 Task: Create Issue Issue0000000162 in Backlog  in Scrum Project Project0000000033 in Jira. Create Issue Issue0000000163 in Backlog  in Scrum Project Project0000000033 in Jira. Create Issue Issue0000000164 in Backlog  in Scrum Project Project0000000033 in Jira. Create Issue Issue0000000165 in Backlog  in Scrum Project Project0000000033 in Jira. Create Issue Issue0000000166 in Backlog  in Scrum Project Project0000000034 in Jira
Action: Mouse moved to (321, 111)
Screenshot: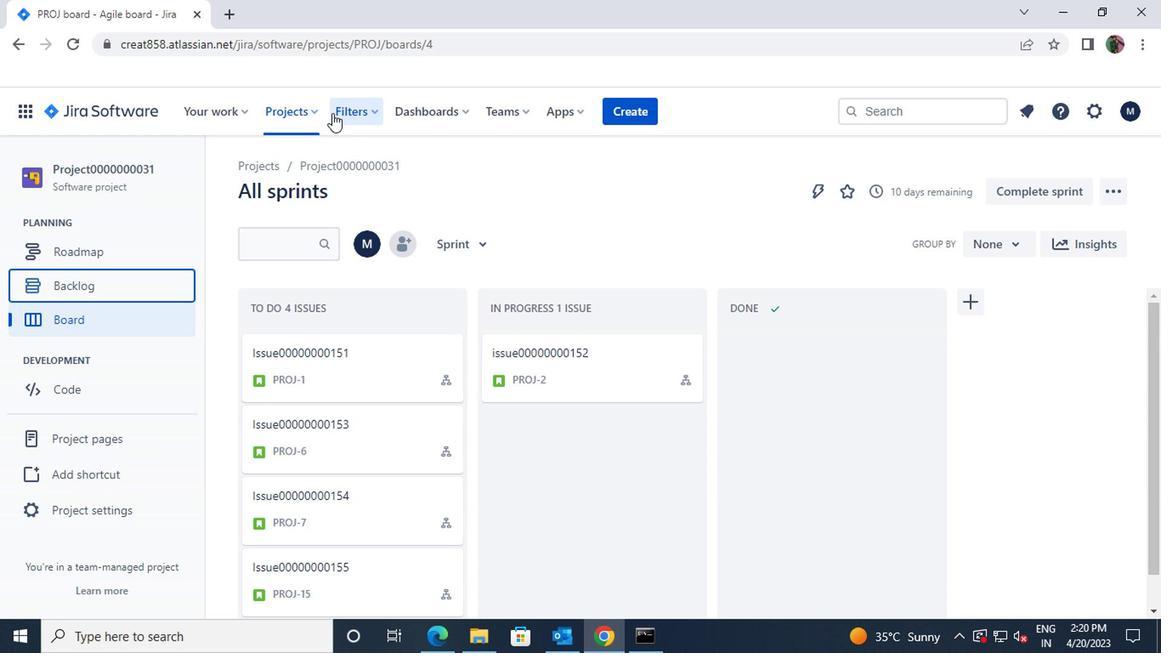 
Action: Mouse pressed left at (321, 111)
Screenshot: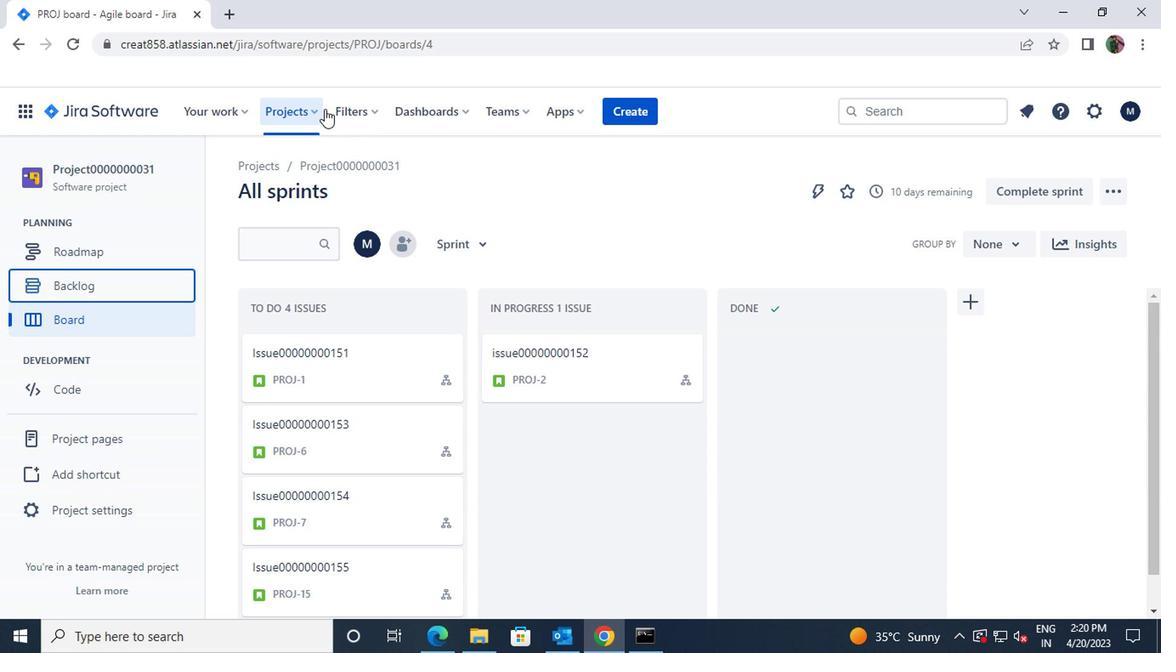 
Action: Mouse moved to (339, 229)
Screenshot: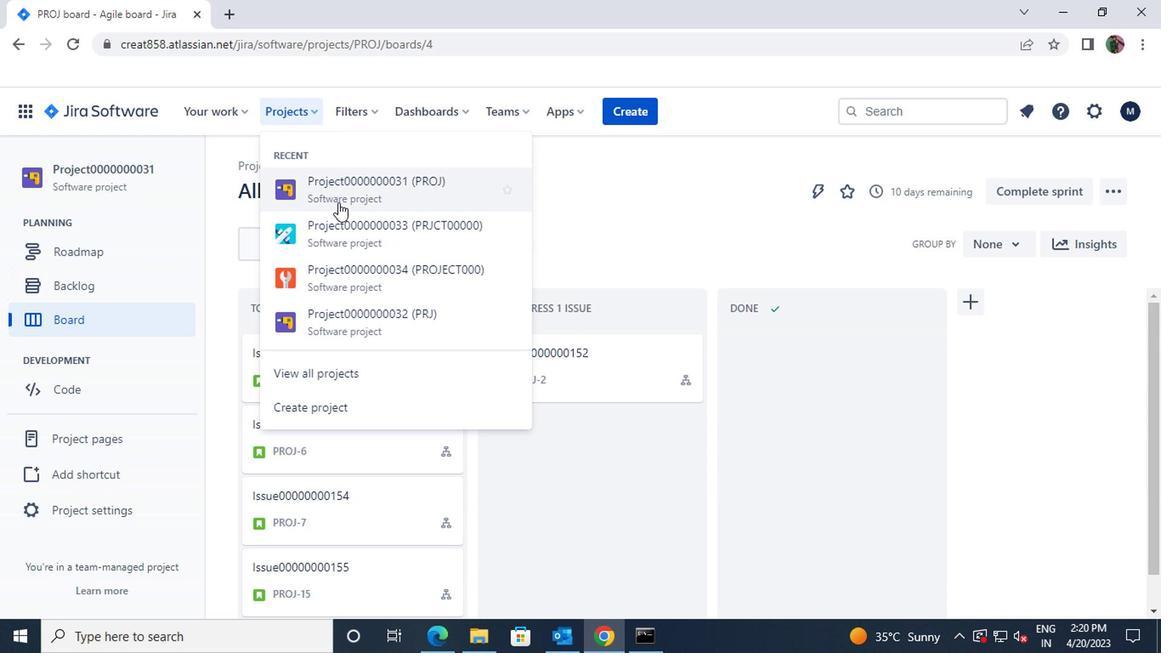 
Action: Mouse pressed left at (339, 229)
Screenshot: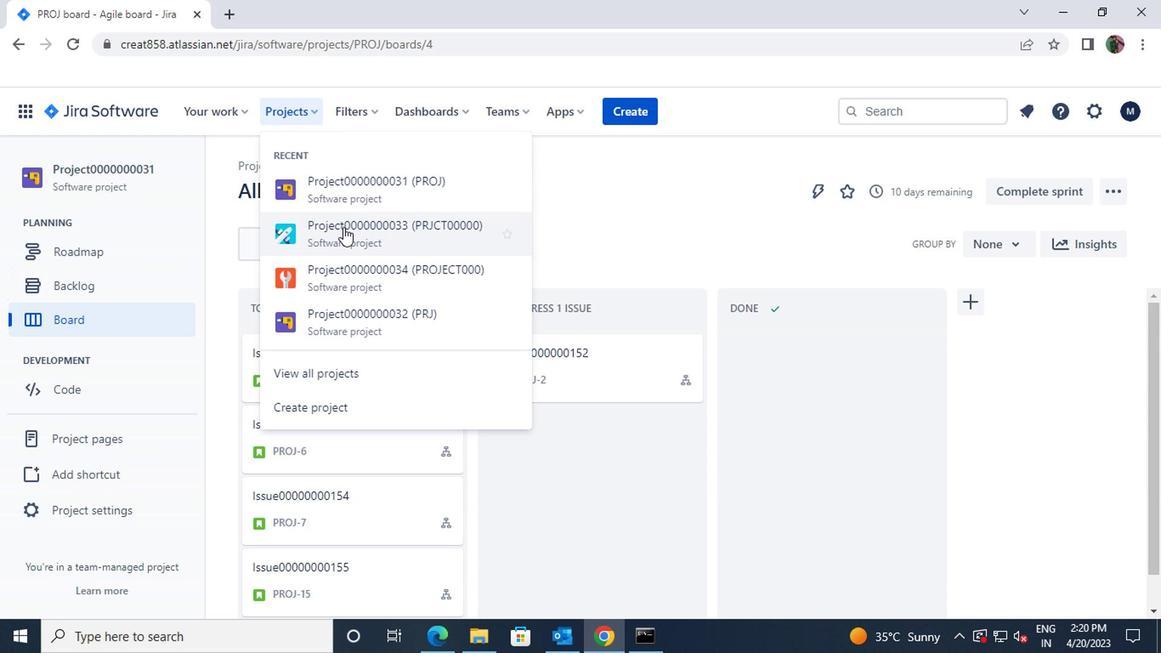 
Action: Mouse moved to (142, 280)
Screenshot: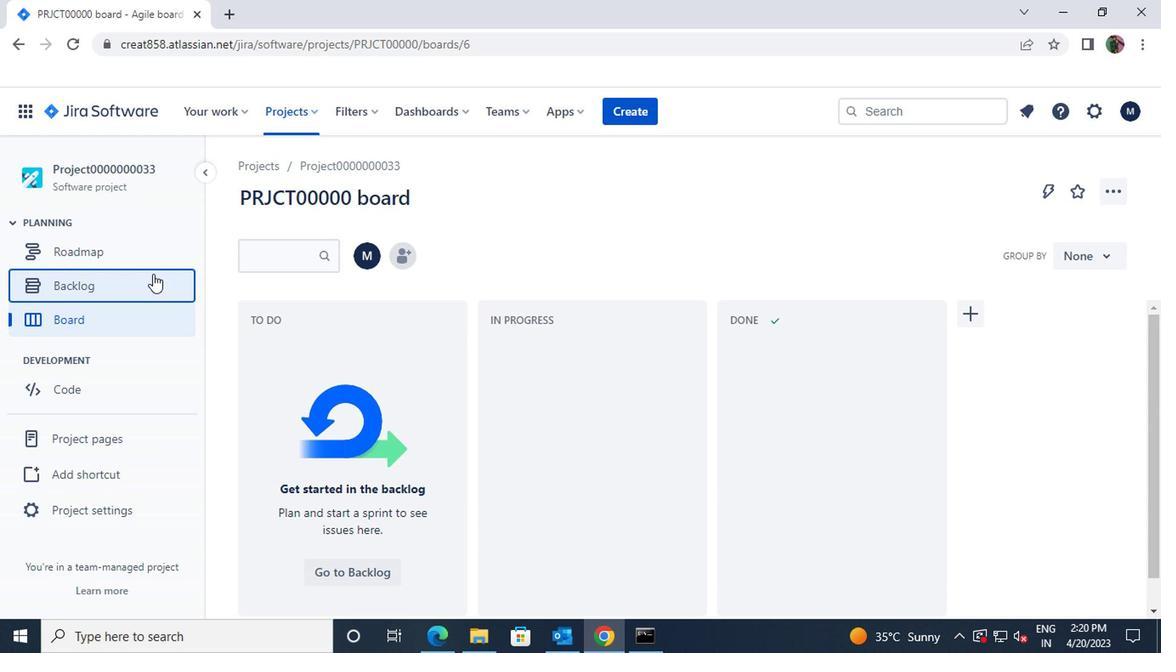 
Action: Mouse pressed left at (142, 280)
Screenshot: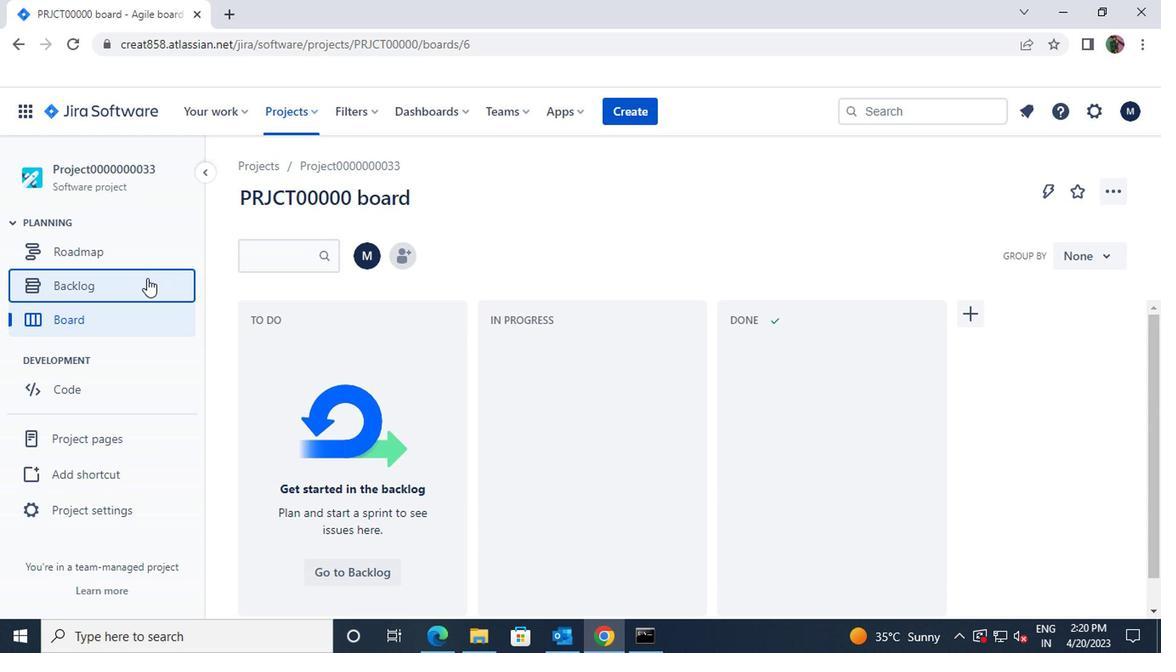 
Action: Mouse moved to (381, 399)
Screenshot: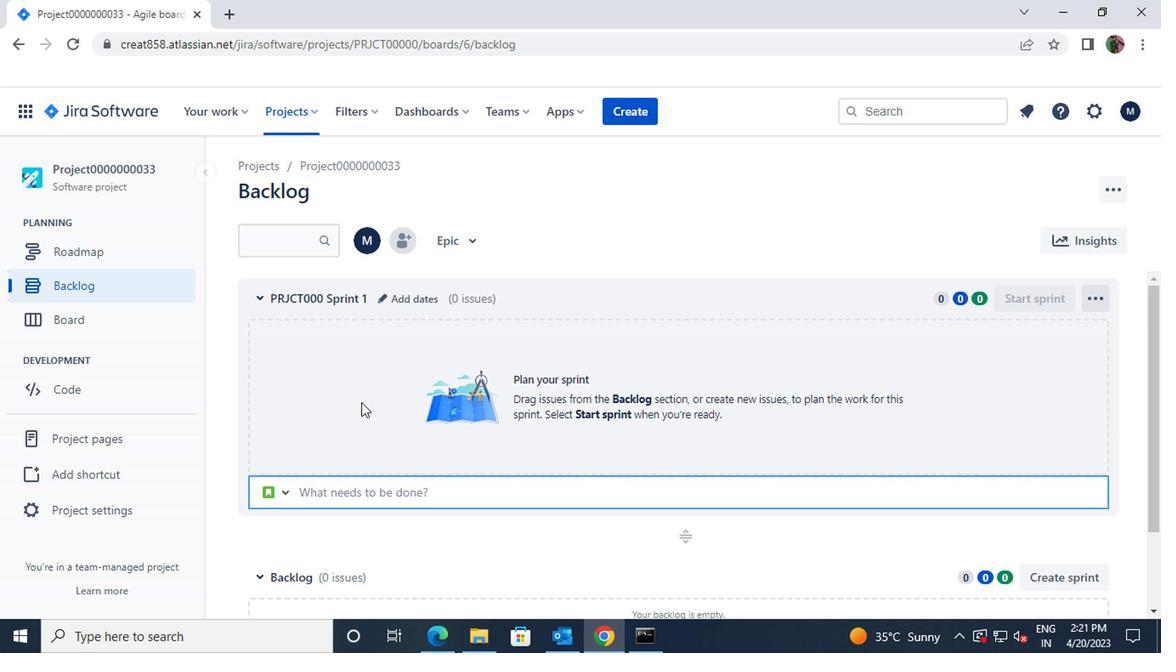 
Action: Mouse scrolled (381, 399) with delta (0, 0)
Screenshot: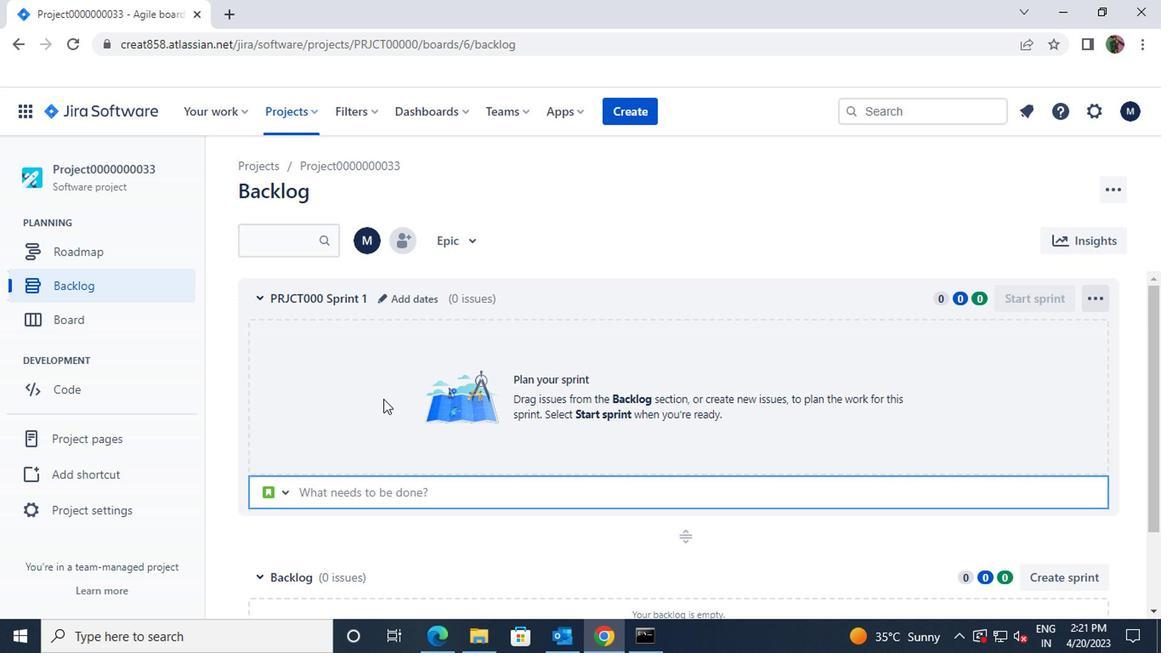 
Action: Mouse scrolled (381, 399) with delta (0, 0)
Screenshot: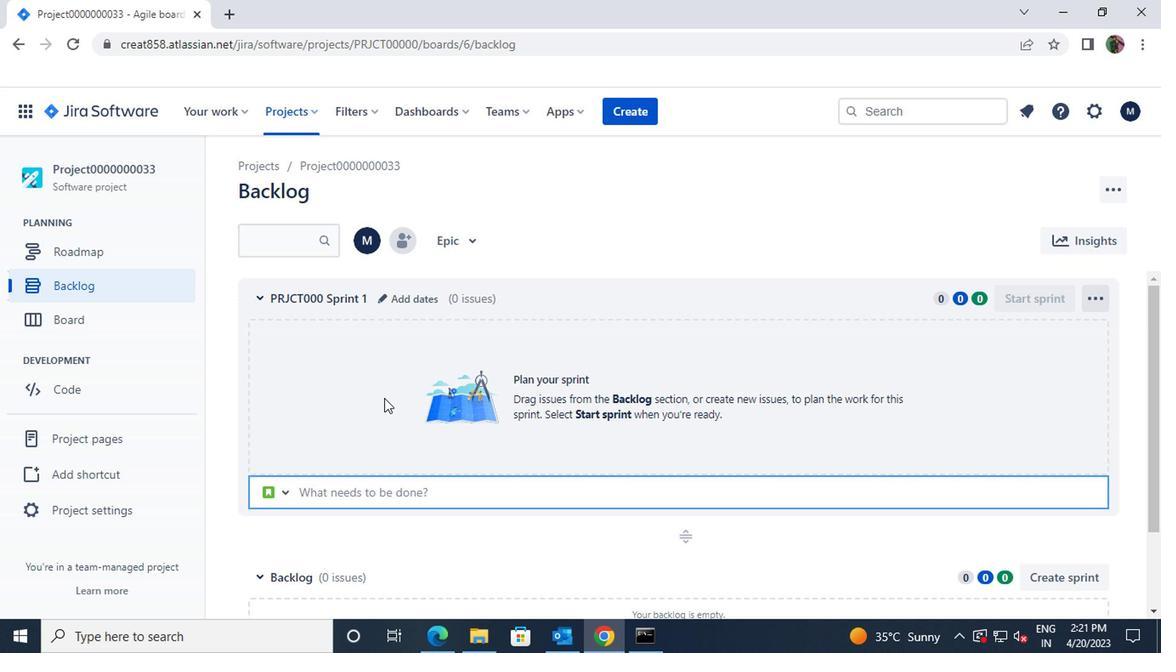 
Action: Mouse scrolled (381, 399) with delta (0, 0)
Screenshot: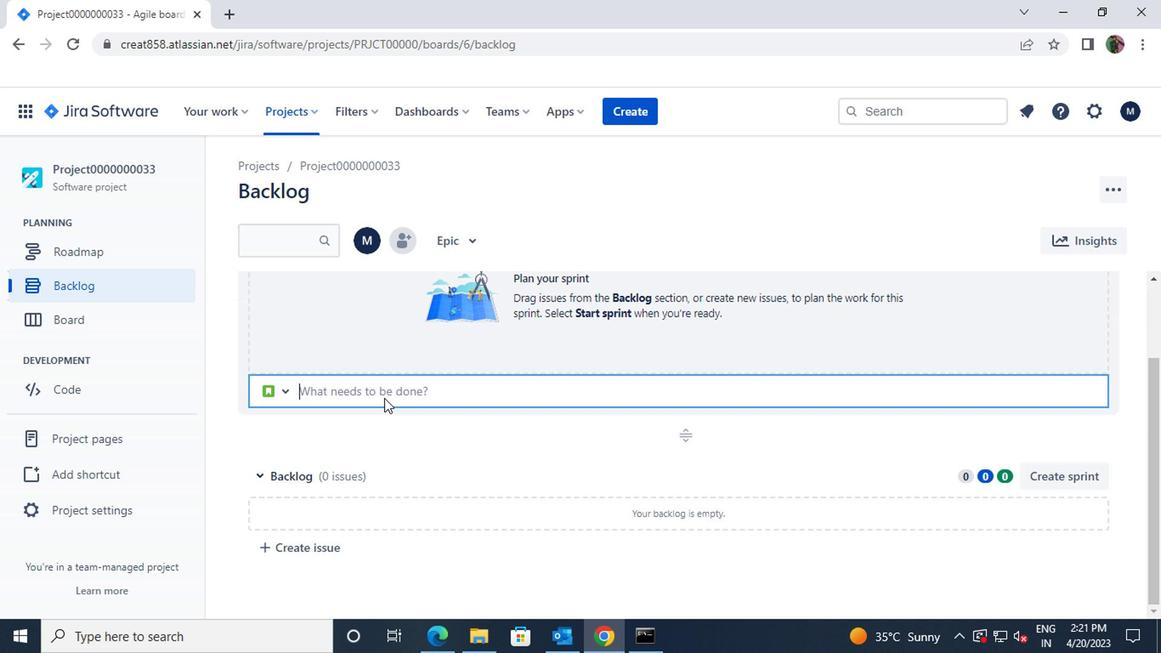 
Action: Mouse scrolled (381, 399) with delta (0, 0)
Screenshot: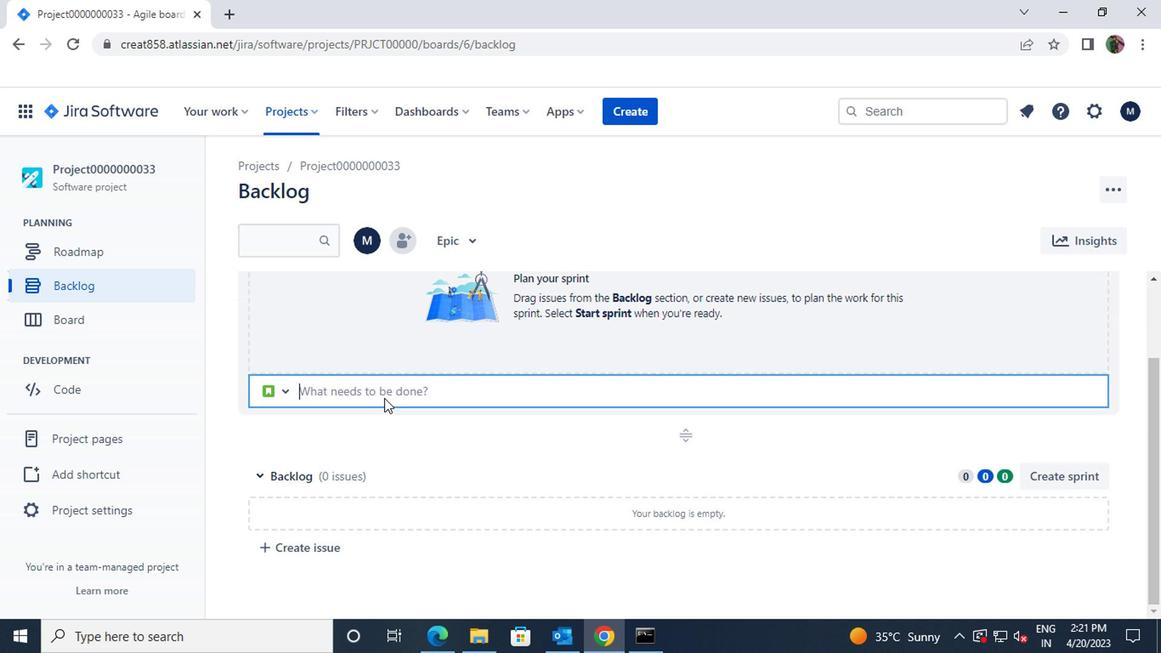 
Action: Mouse scrolled (381, 399) with delta (0, 0)
Screenshot: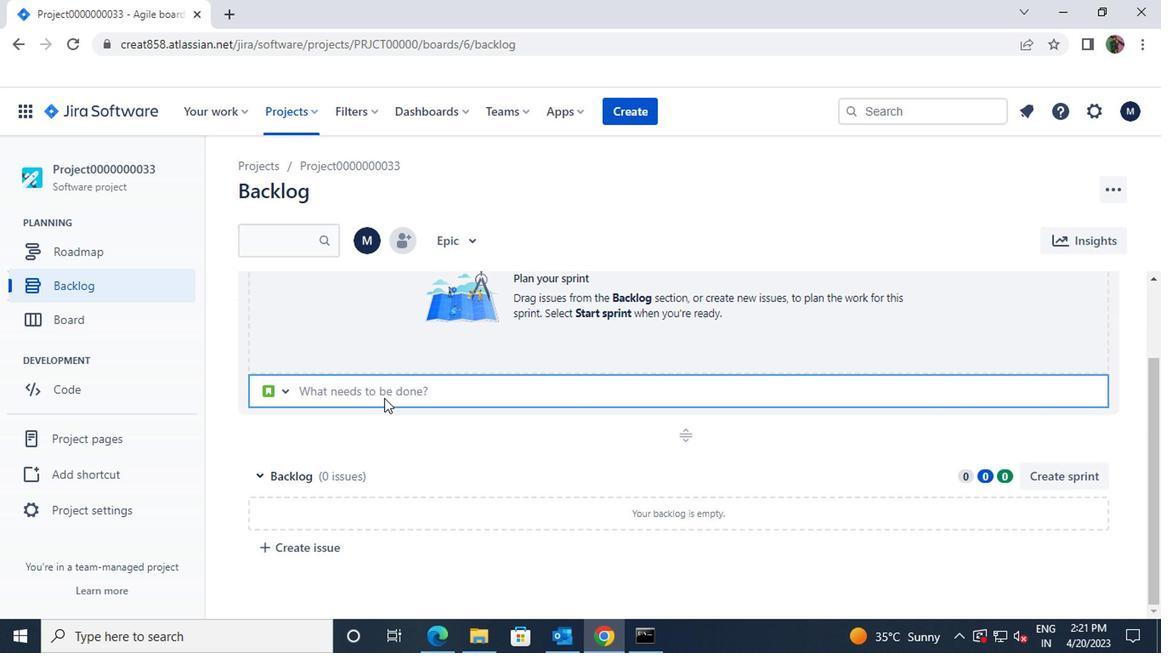 
Action: Mouse scrolled (381, 399) with delta (0, 0)
Screenshot: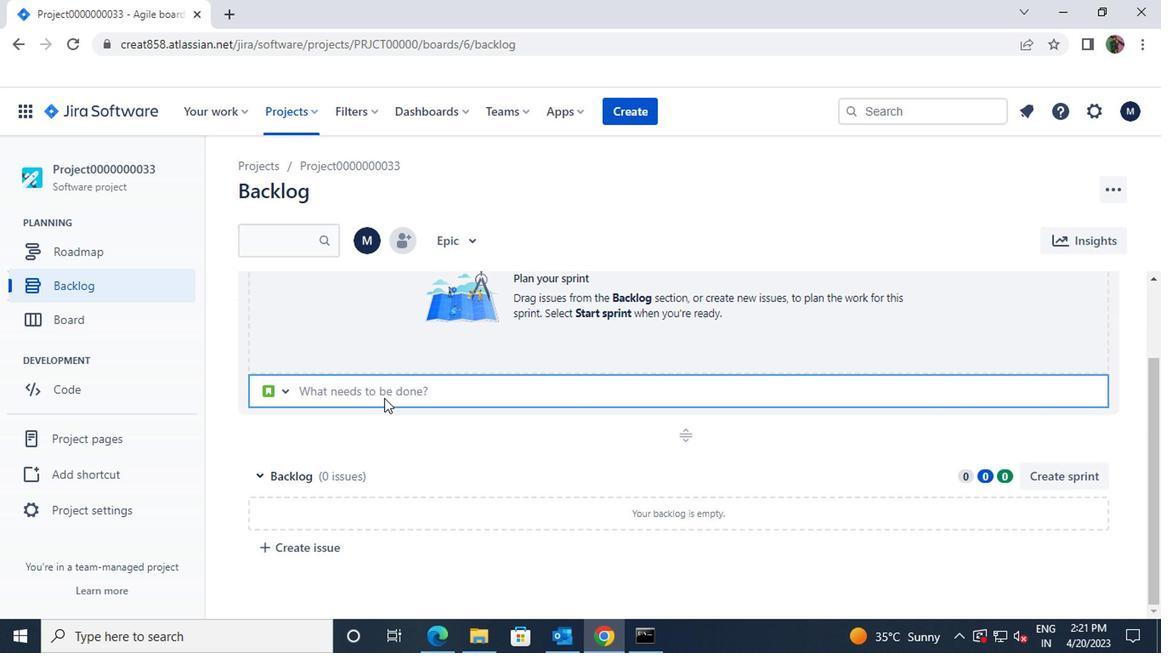 
Action: Mouse moved to (339, 552)
Screenshot: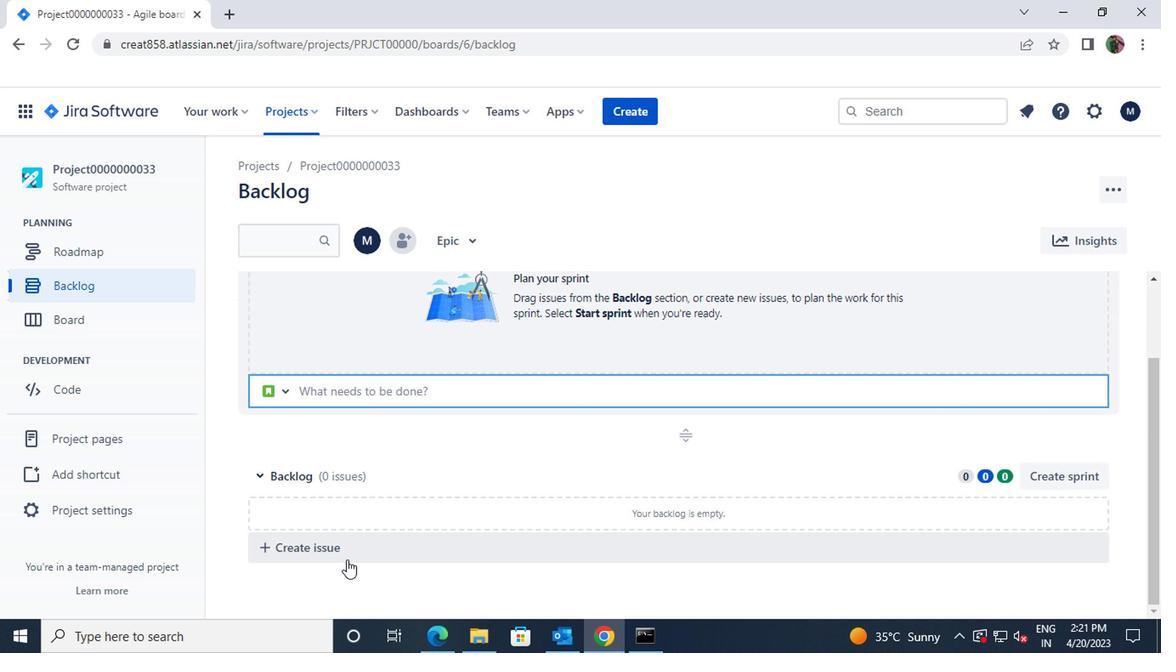 
Action: Mouse pressed left at (339, 552)
Screenshot: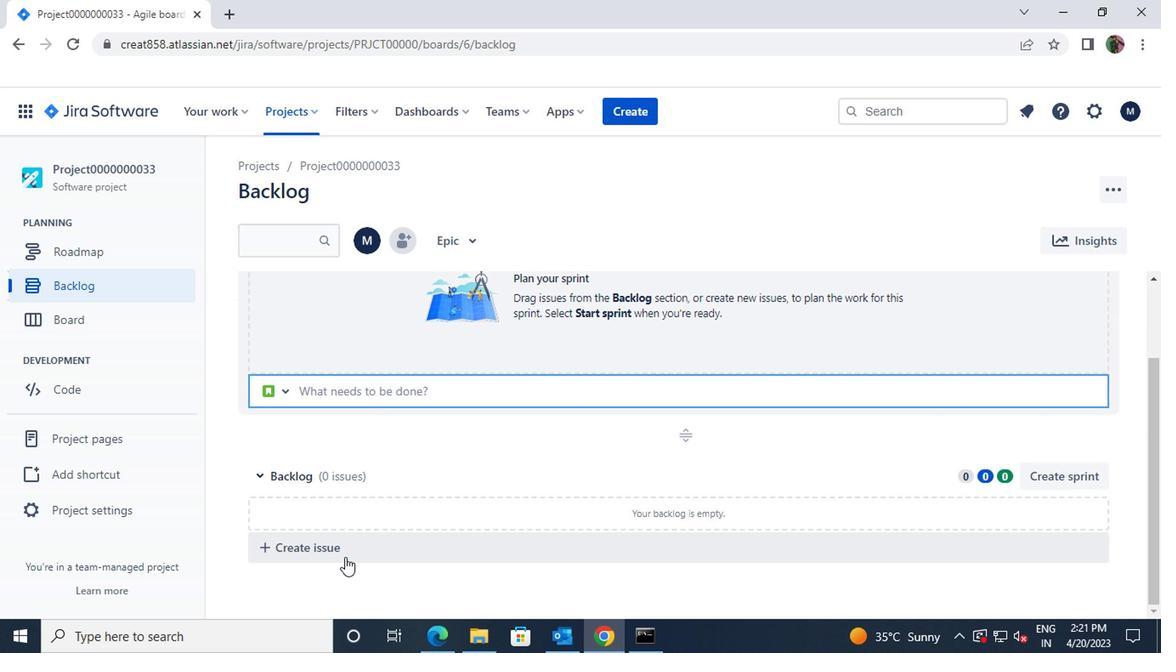 
Action: Mouse moved to (338, 549)
Screenshot: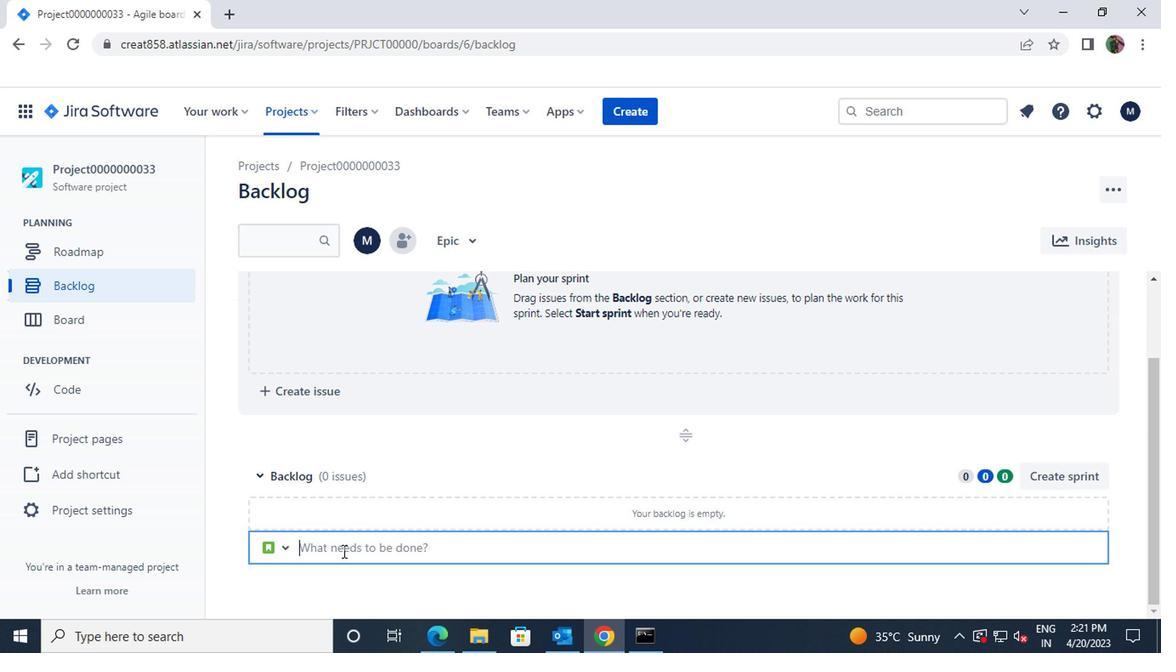 
Action: Mouse pressed left at (338, 549)
Screenshot: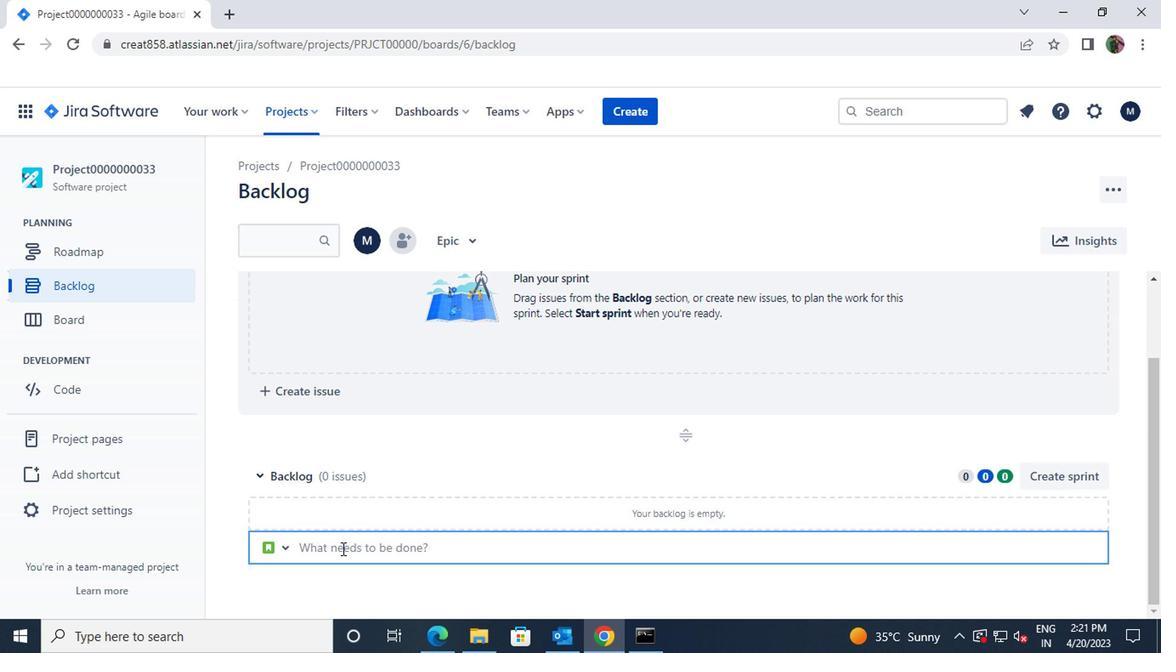
Action: Mouse moved to (338, 546)
Screenshot: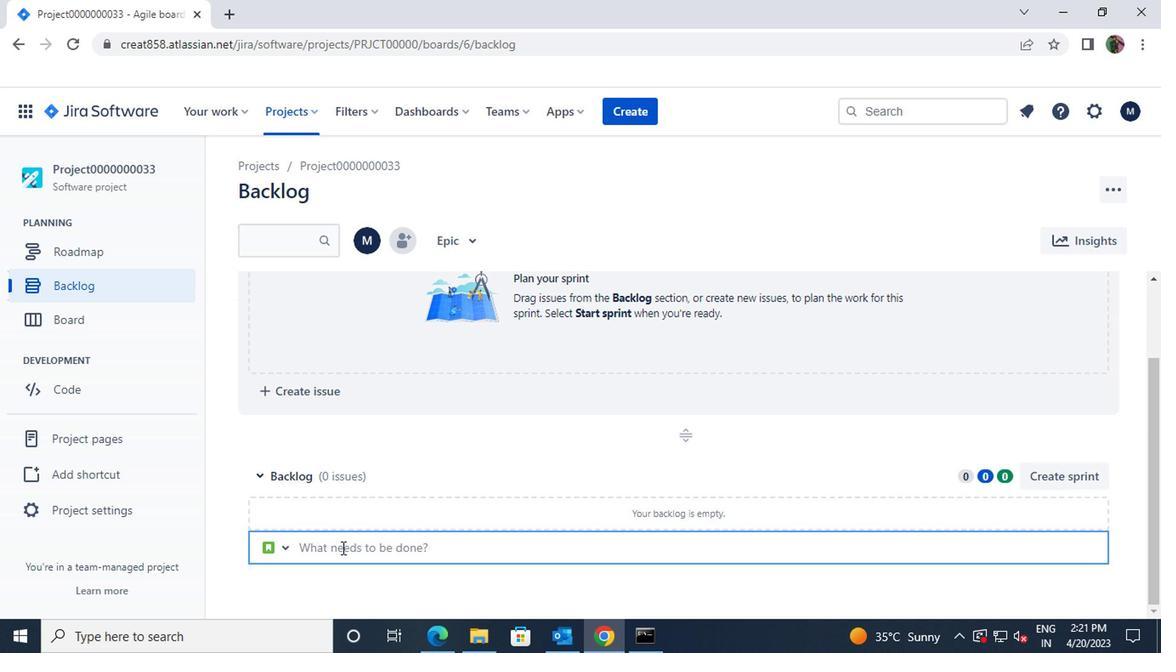 
Action: Key pressed <Key.shift>ISSUE00000000162<Key.enter><Key.shift>ISSUE00000000163<Key.enter><Key.shift>ISSUE00000000164<Key.enter><Key.shift>ISSUE00000000165<Key.enter>
Screenshot: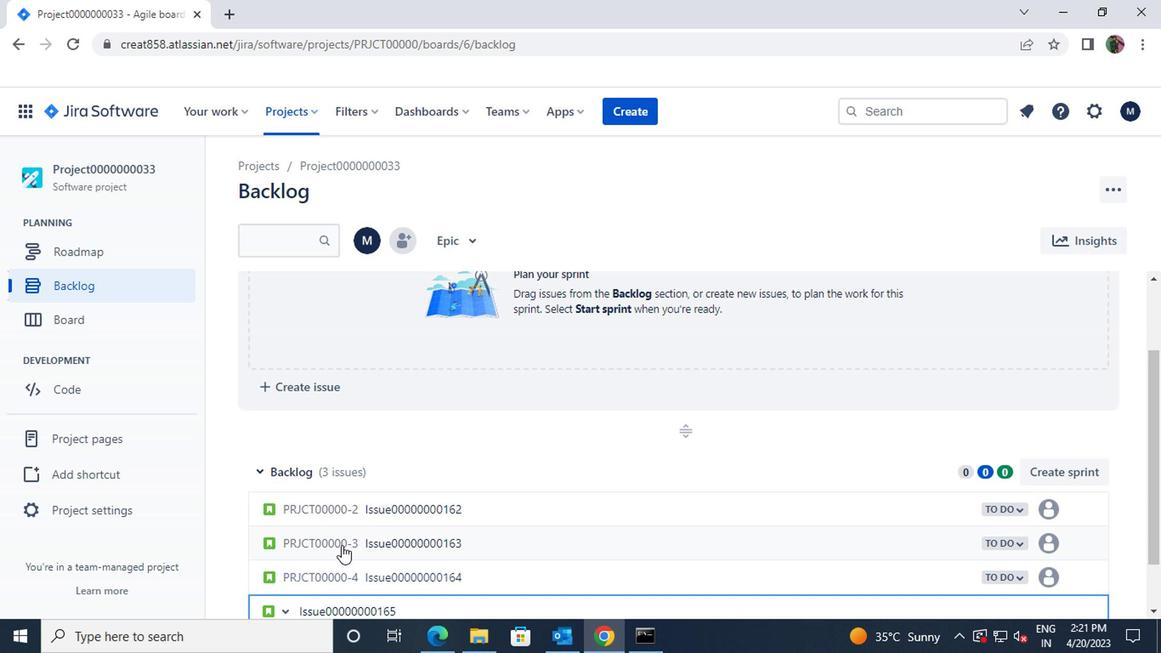 
Action: Mouse moved to (307, 116)
Screenshot: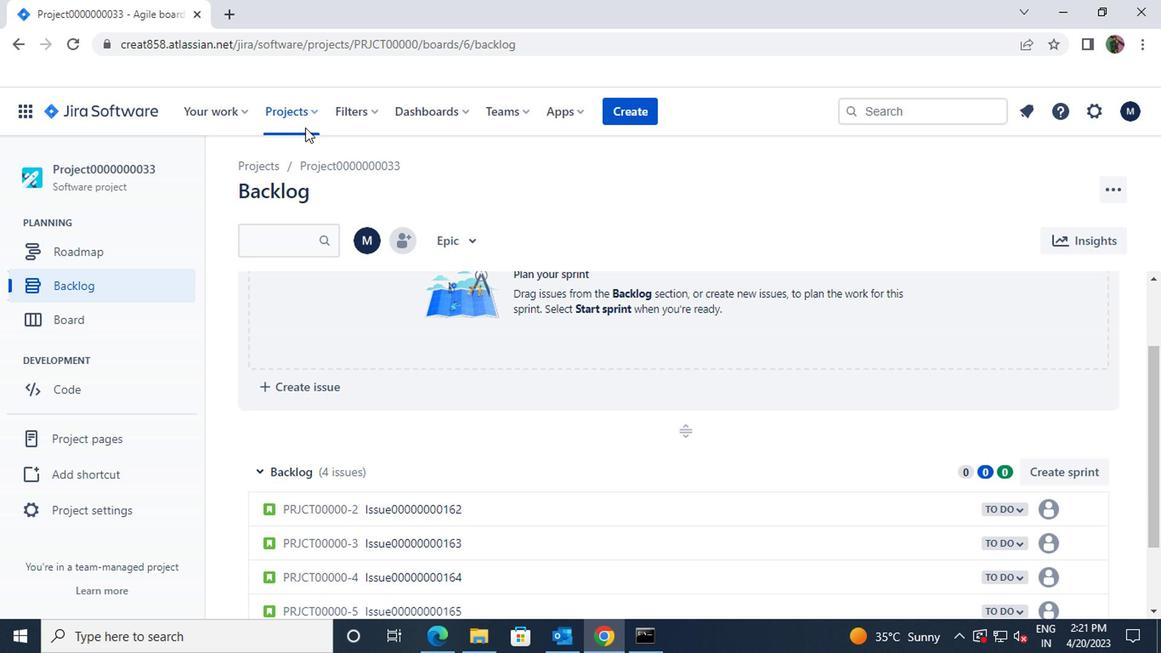 
Action: Mouse pressed left at (307, 116)
Screenshot: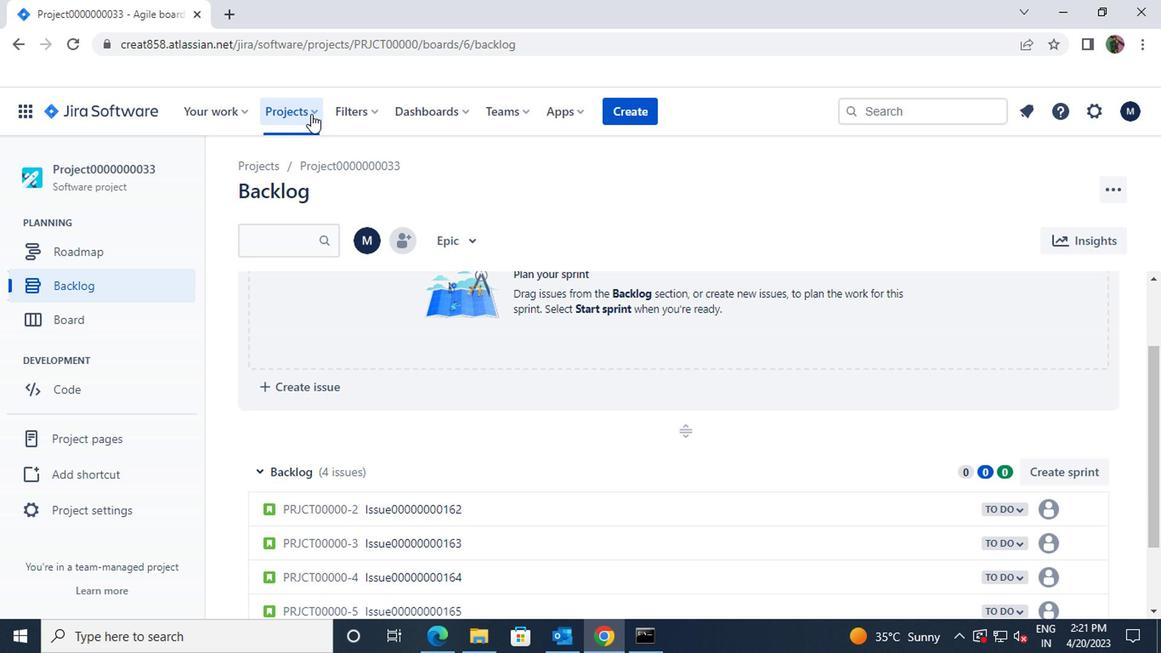 
Action: Mouse moved to (346, 265)
Screenshot: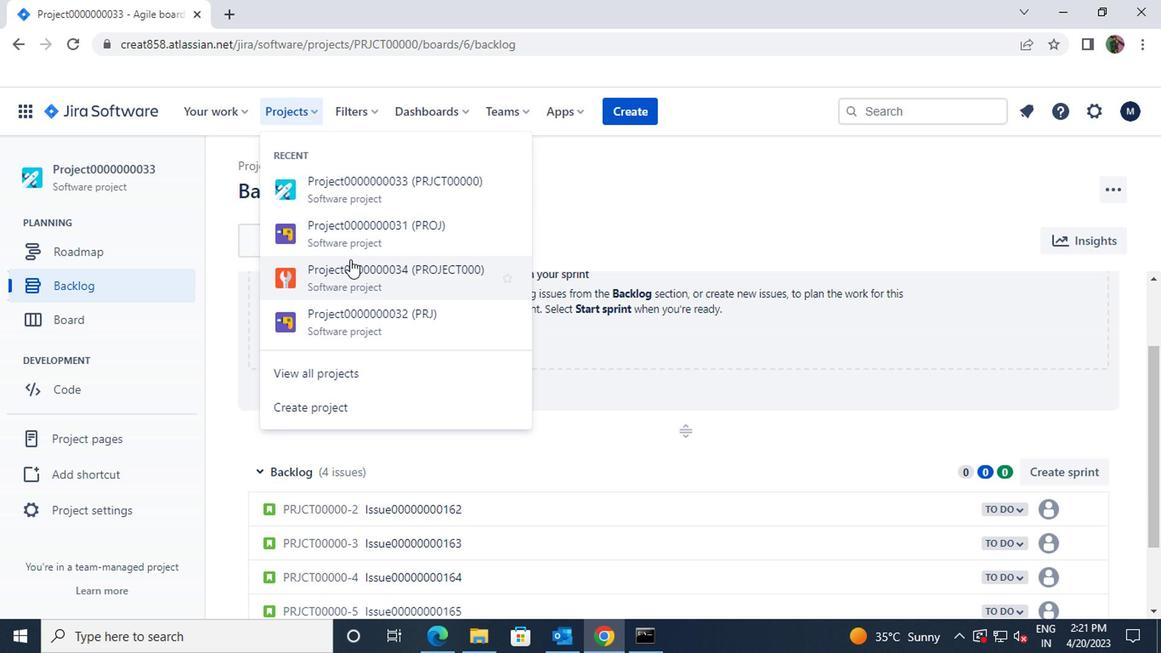 
Action: Mouse pressed left at (346, 265)
Screenshot: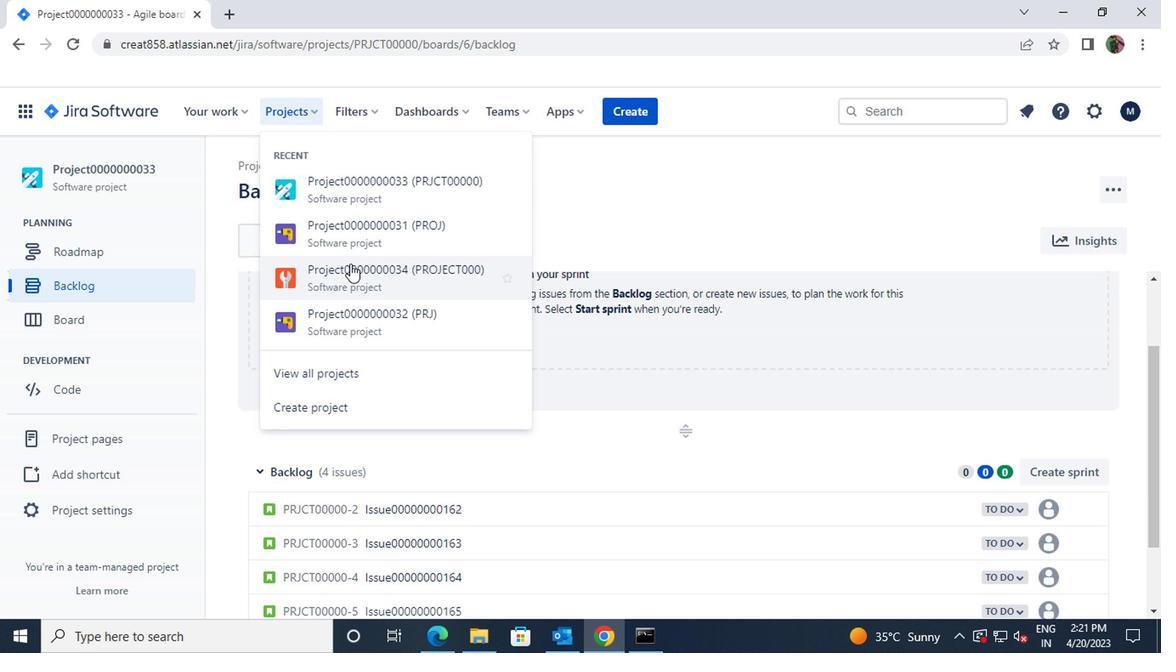 
Action: Mouse moved to (126, 290)
Screenshot: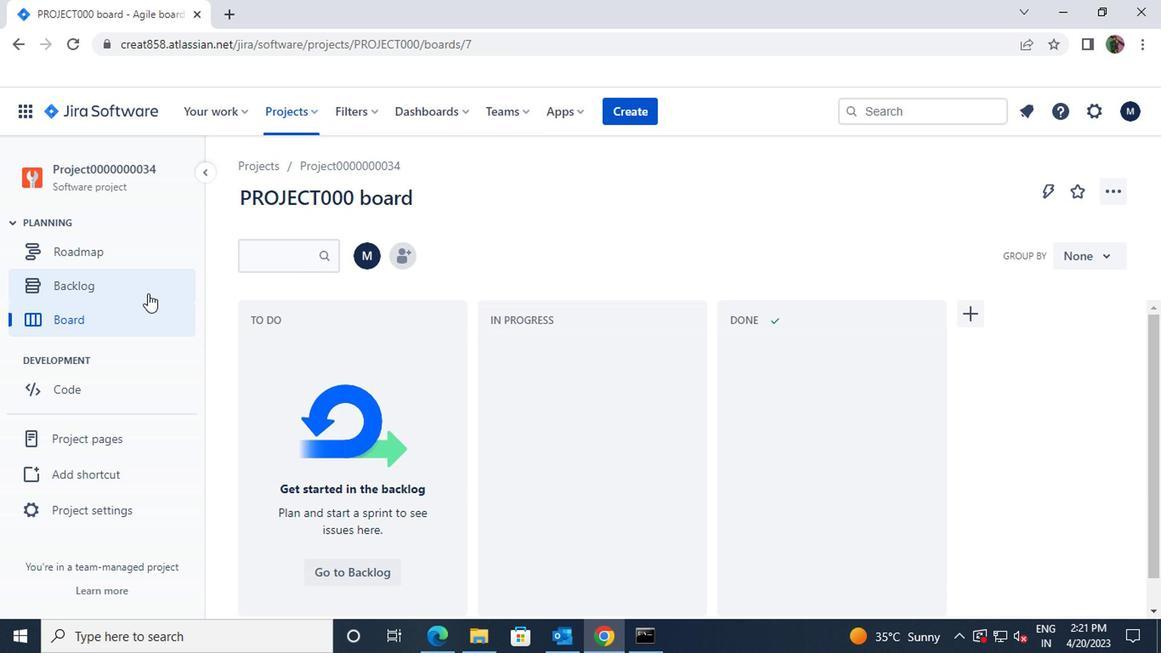 
Action: Mouse pressed left at (126, 290)
Screenshot: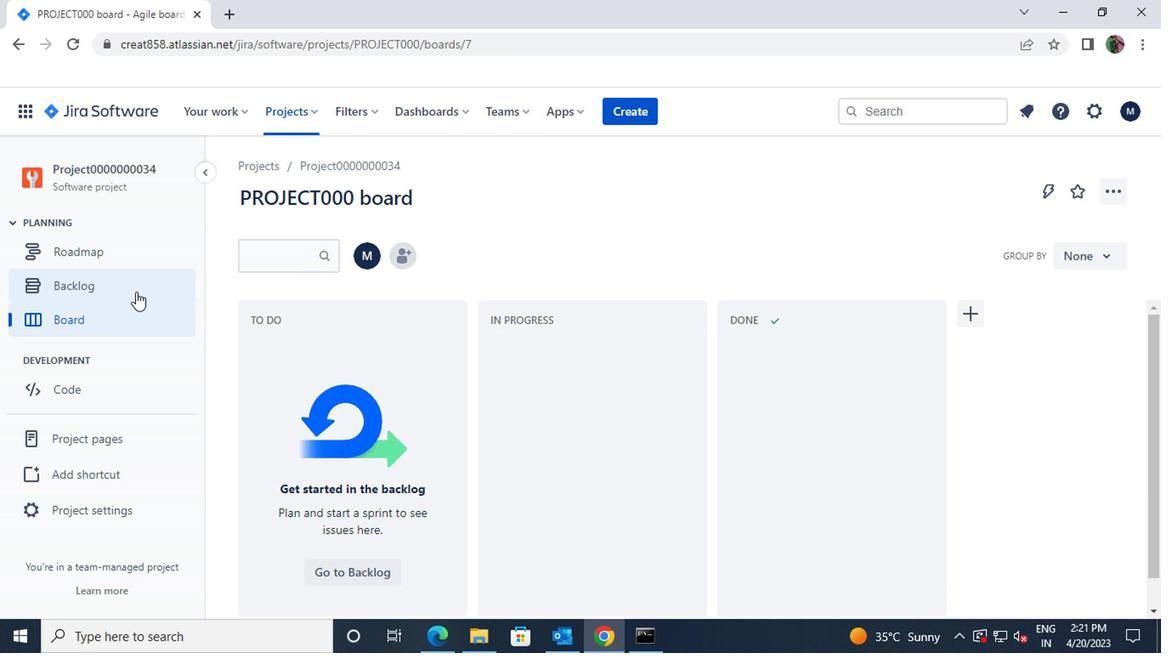 
Action: Mouse moved to (274, 440)
Screenshot: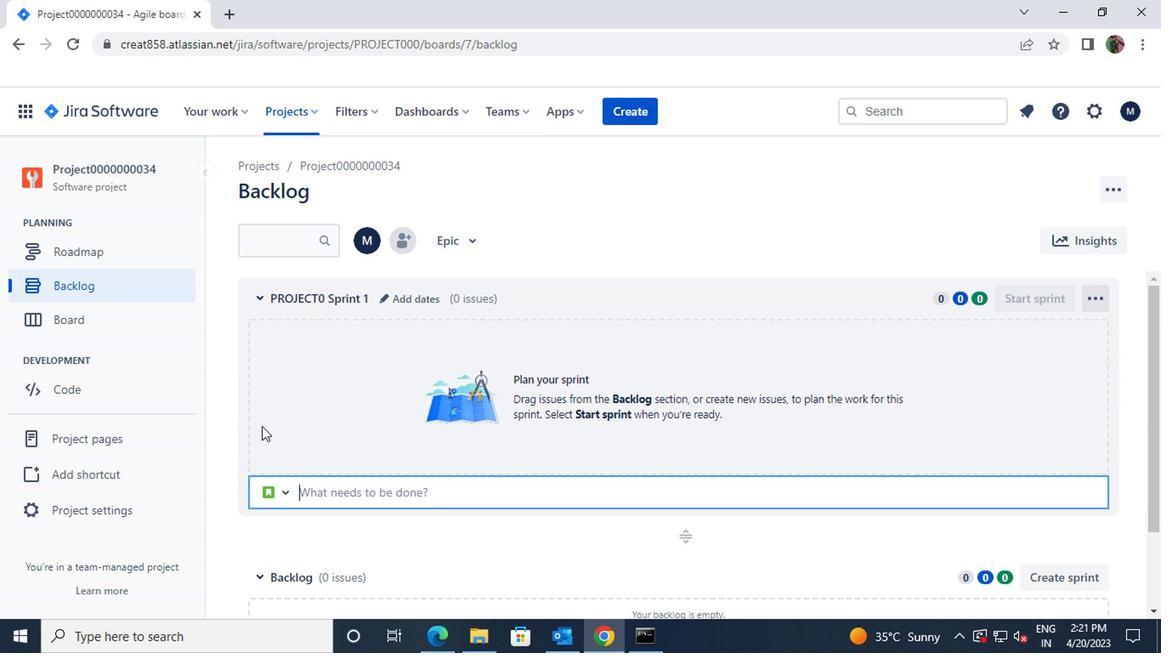 
Action: Mouse scrolled (274, 439) with delta (0, 0)
Screenshot: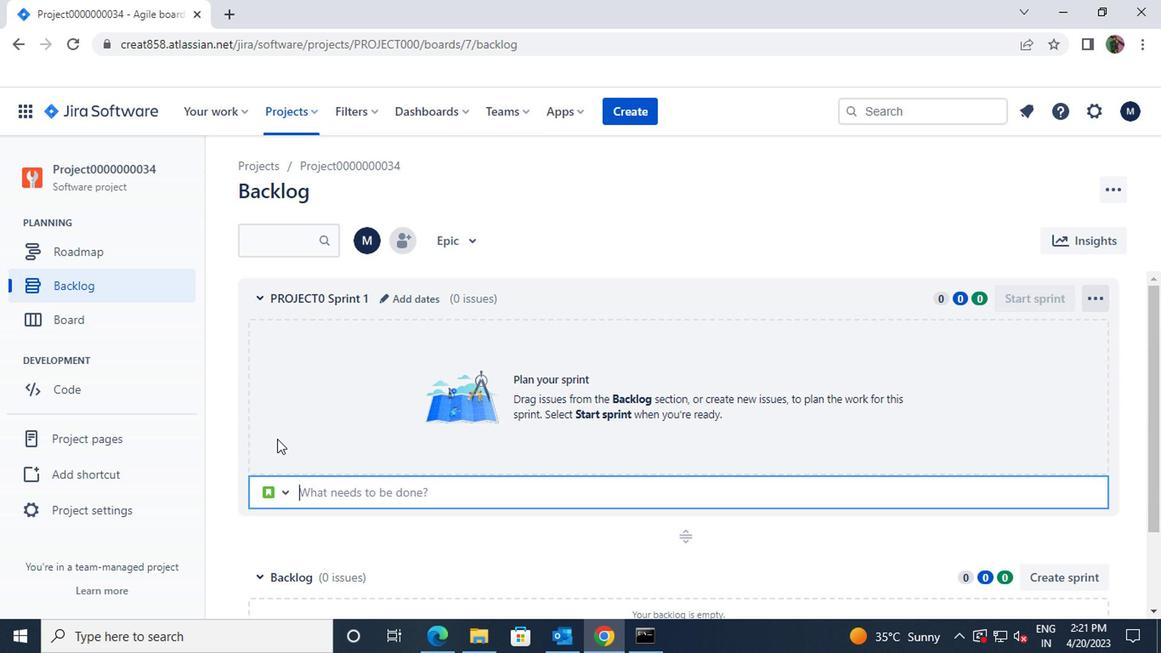 
Action: Mouse scrolled (274, 439) with delta (0, 0)
Screenshot: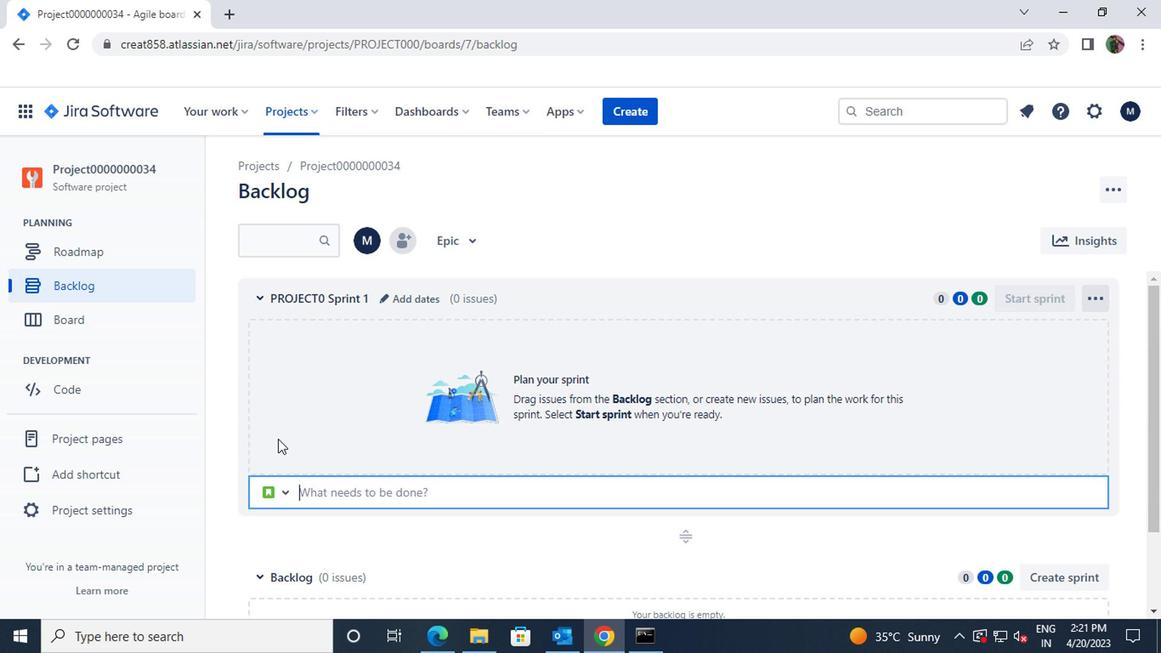 
Action: Mouse moved to (275, 440)
Screenshot: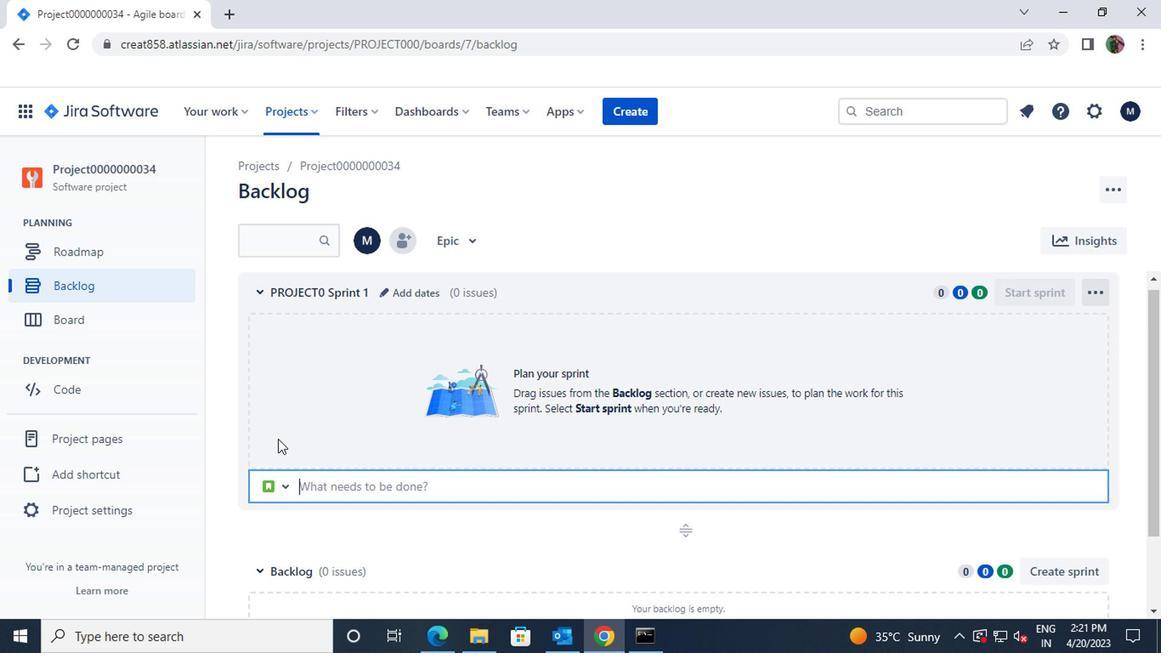 
Action: Mouse scrolled (275, 439) with delta (0, 0)
Screenshot: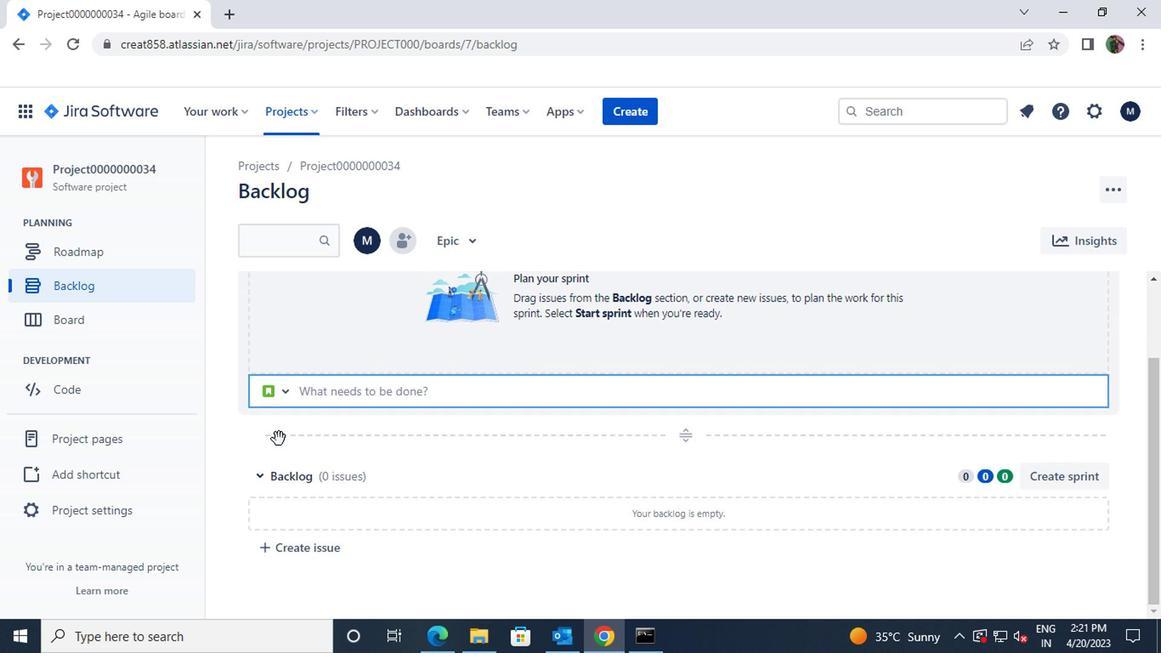 
Action: Mouse moved to (277, 543)
Screenshot: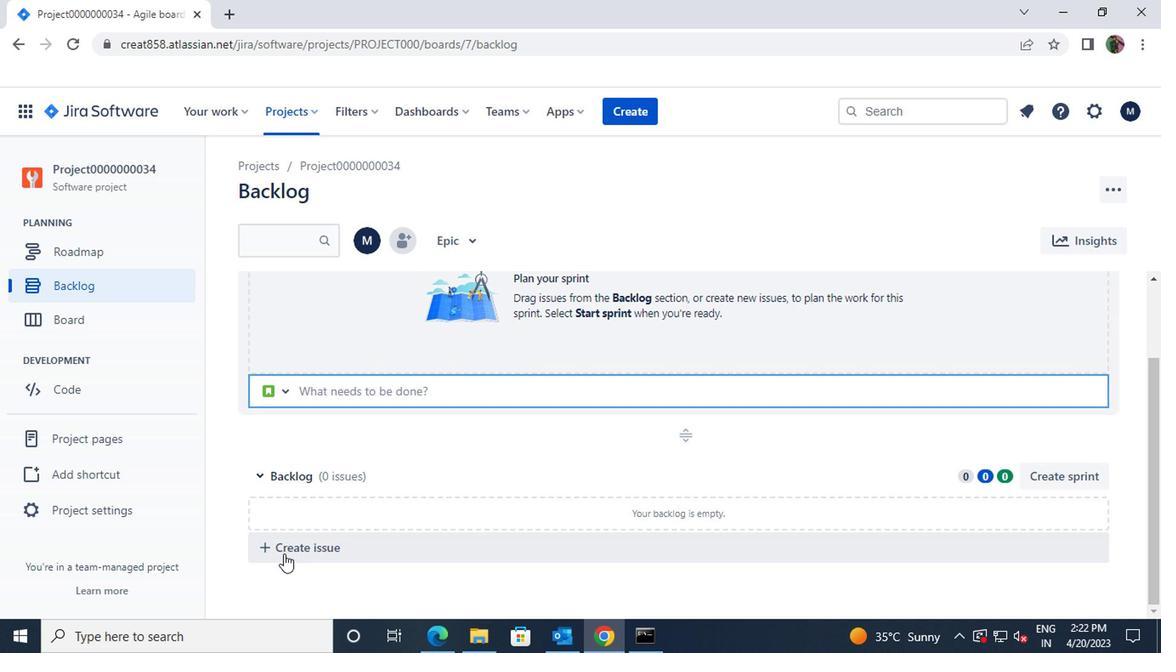 
Action: Mouse pressed left at (277, 543)
Screenshot: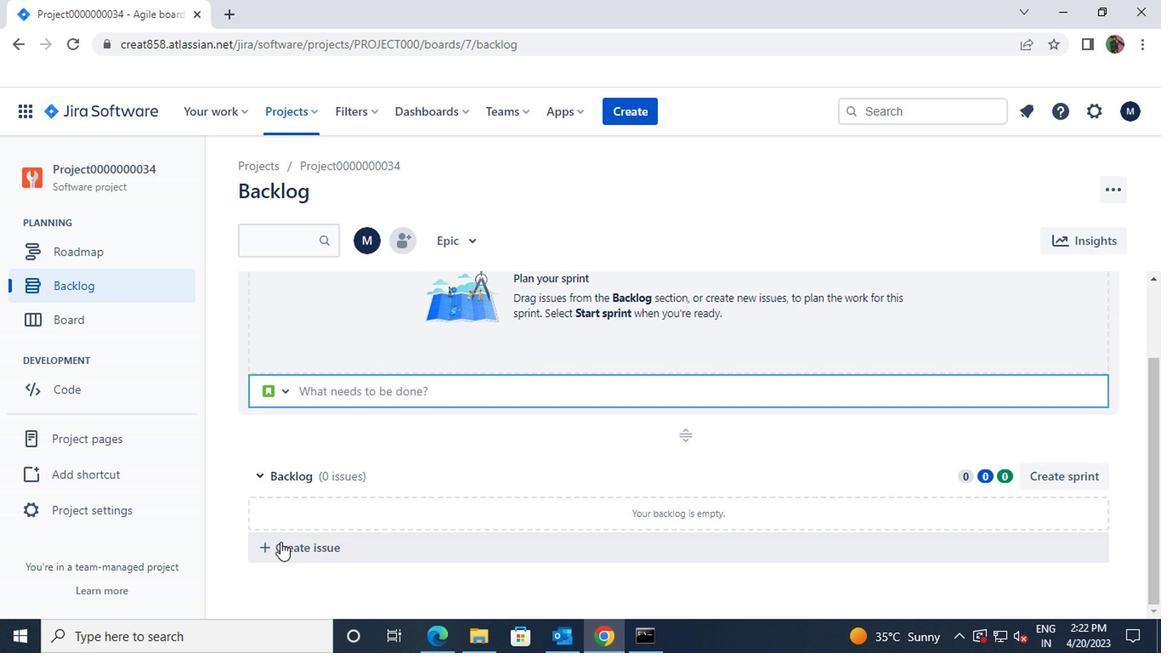 
Action: Mouse moved to (277, 540)
Screenshot: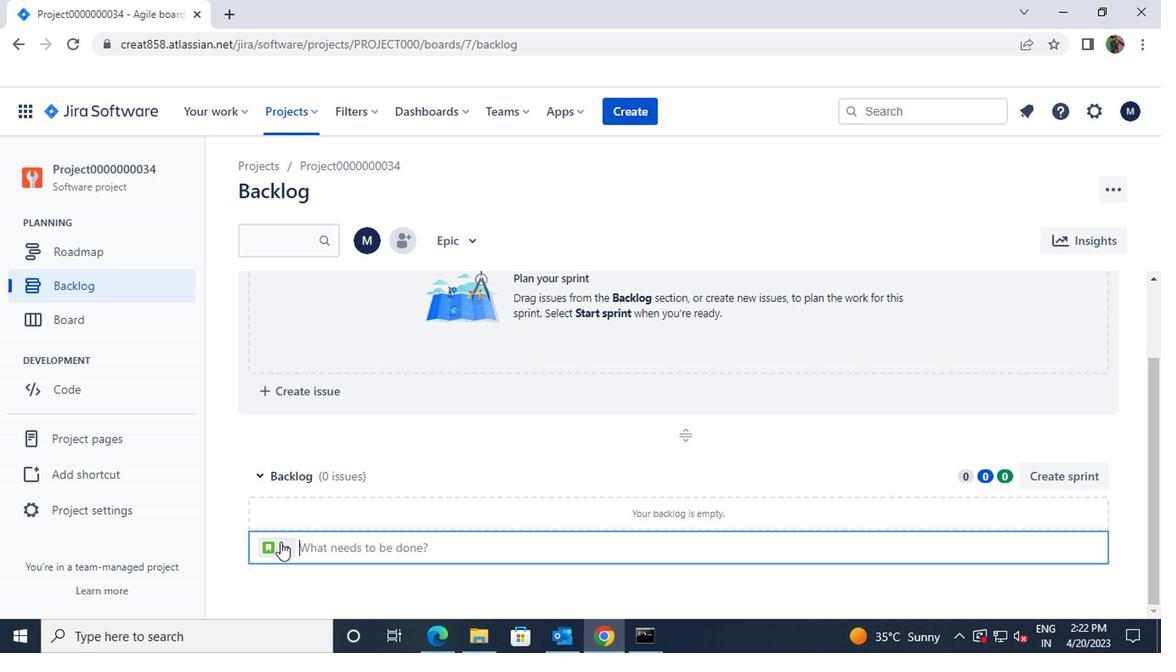 
Action: Key pressed <Key.shift>ISSUE00000000166<Key.enter>
Screenshot: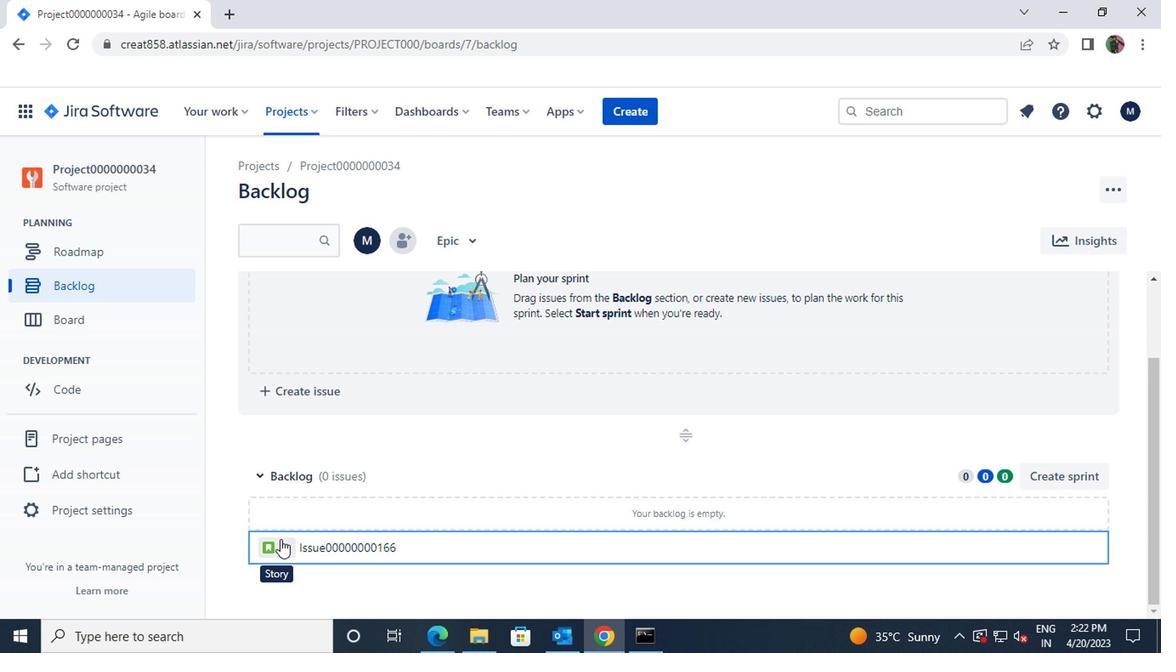 
